 Task: In the  document Cartypes.doc ,insert the clipart between heading and points ' search for people ' and adjust the shape height to  '3.5''
Action: Mouse moved to (85, 23)
Screenshot: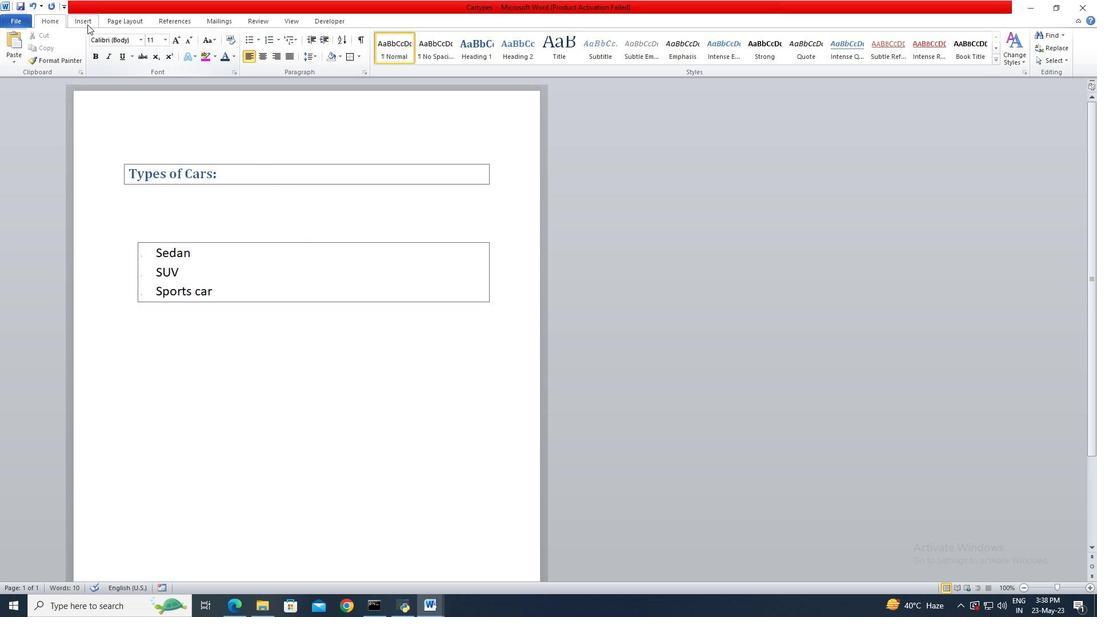 
Action: Mouse pressed left at (85, 23)
Screenshot: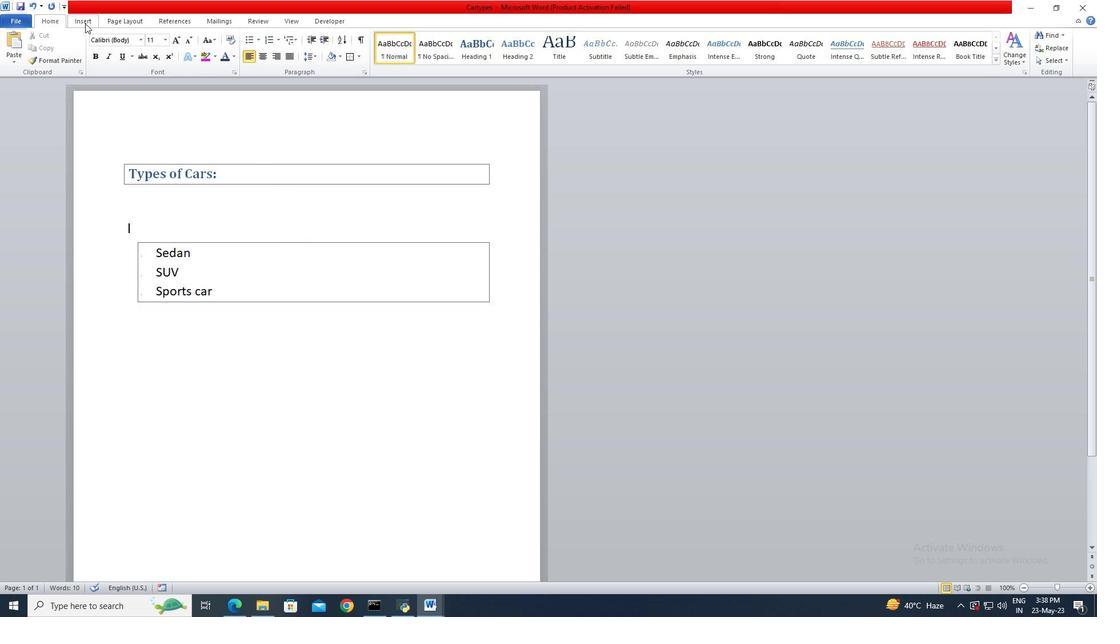 
Action: Mouse moved to (144, 61)
Screenshot: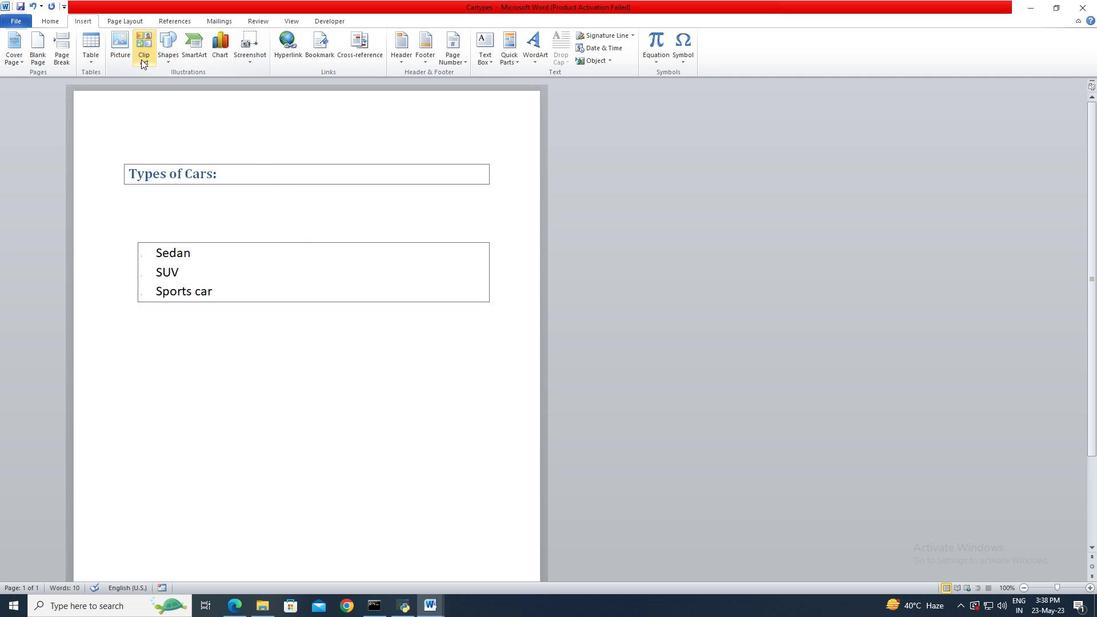 
Action: Mouse pressed left at (144, 61)
Screenshot: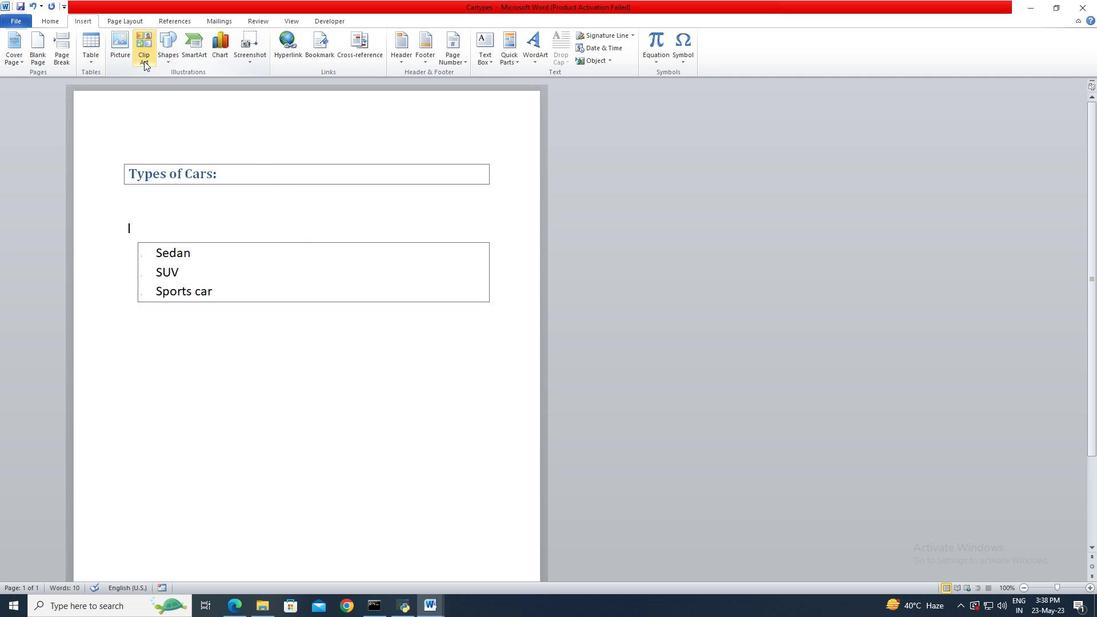 
Action: Mouse moved to (1013, 113)
Screenshot: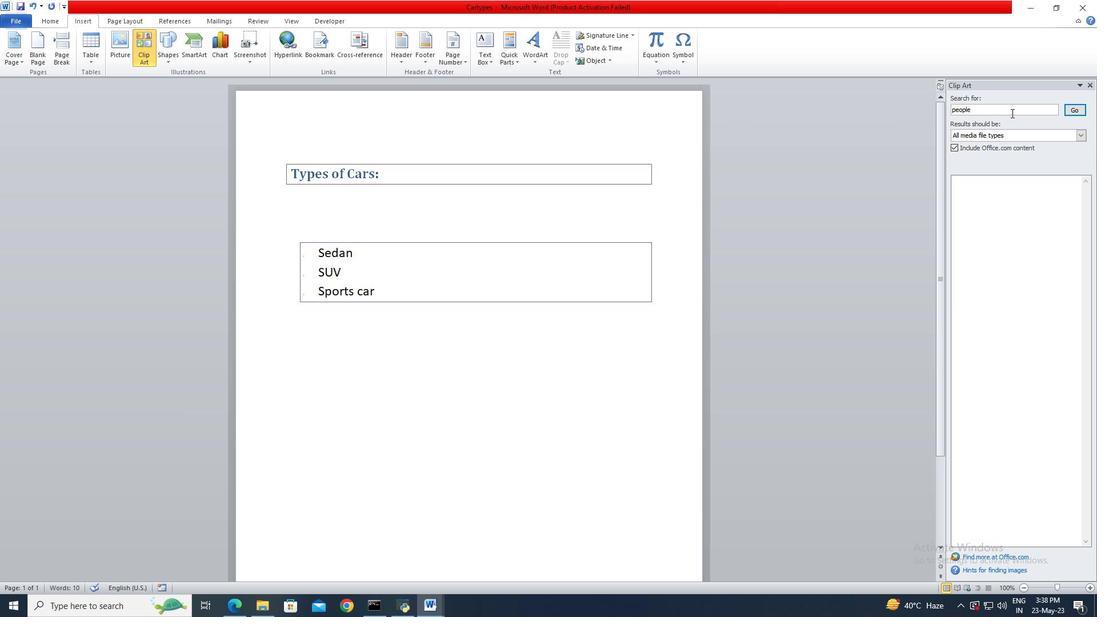 
Action: Mouse pressed left at (1013, 113)
Screenshot: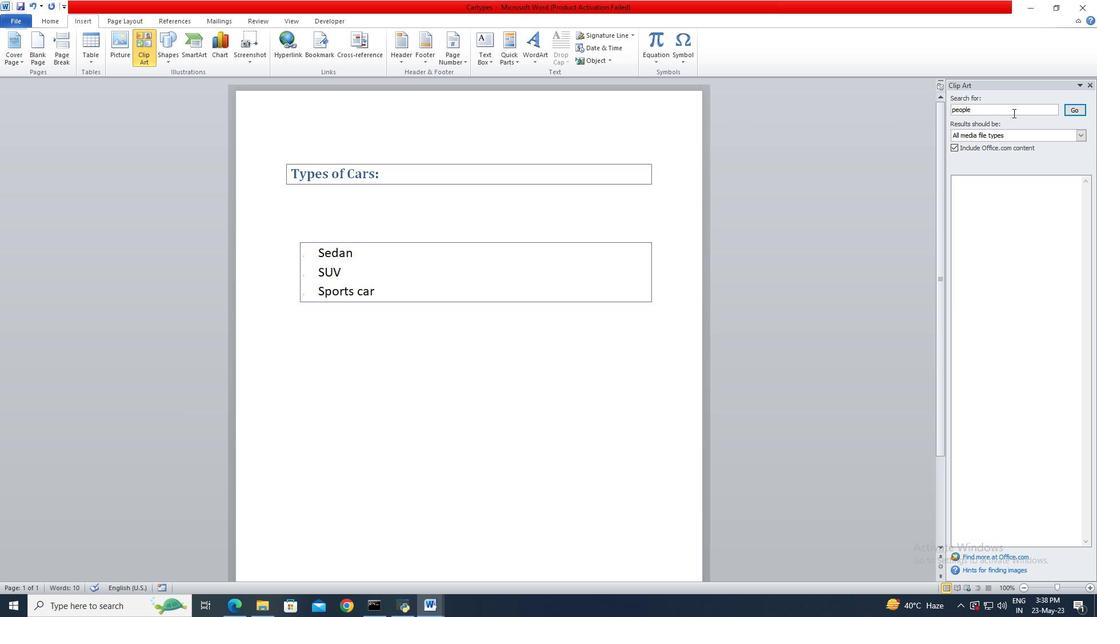 
Action: Key pressed ctrl+A<Key.delete>people<Key.enter>
Screenshot: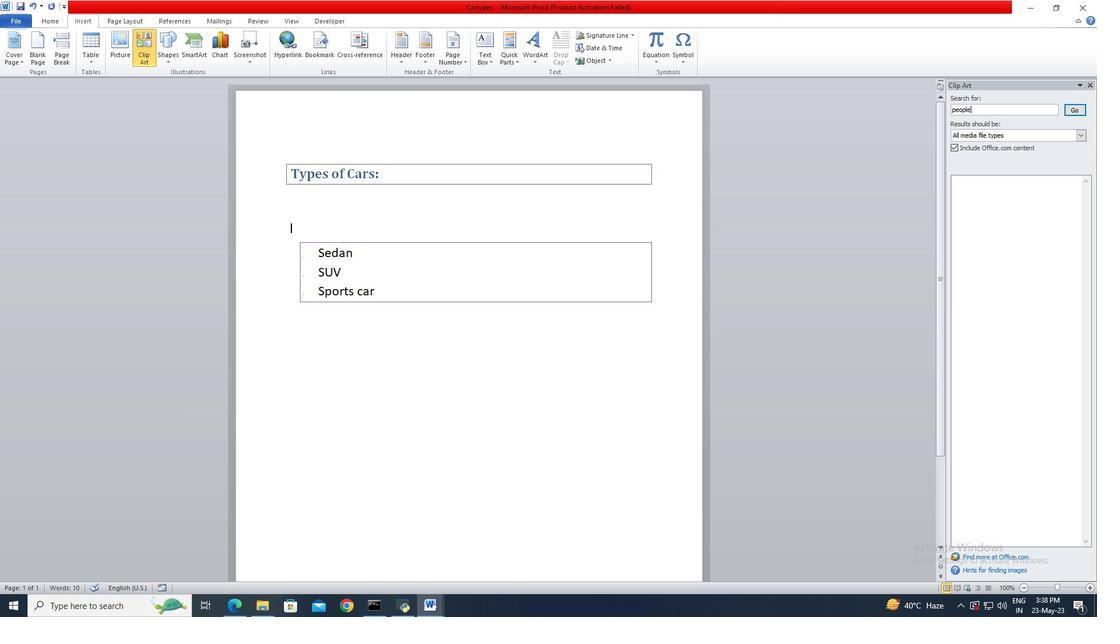 
Action: Mouse moved to (1001, 212)
Screenshot: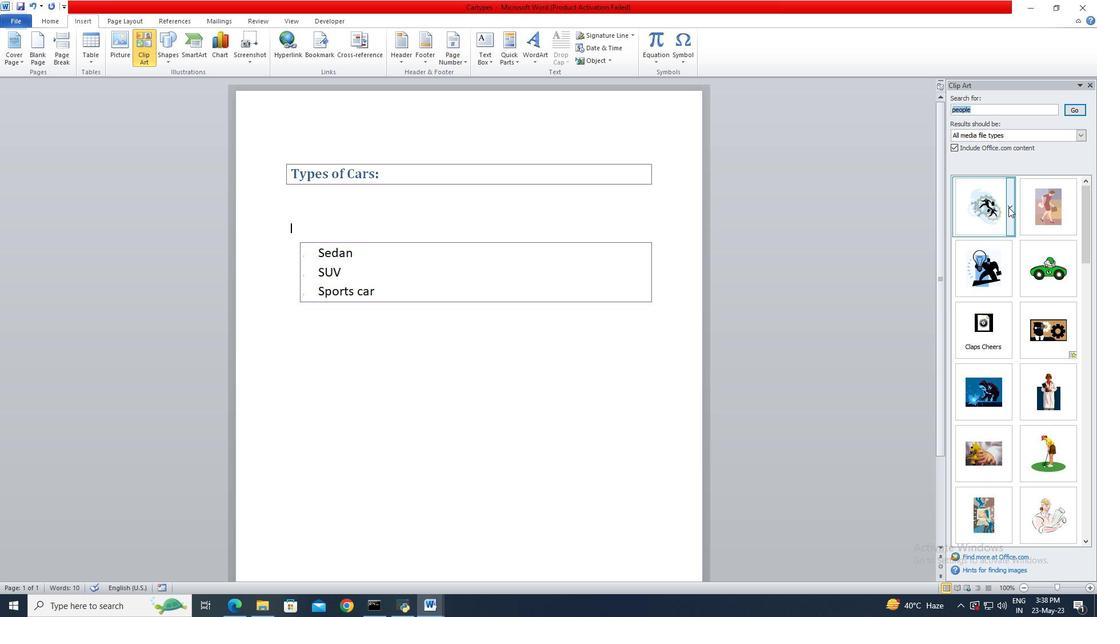 
Action: Mouse pressed left at (1001, 212)
Screenshot: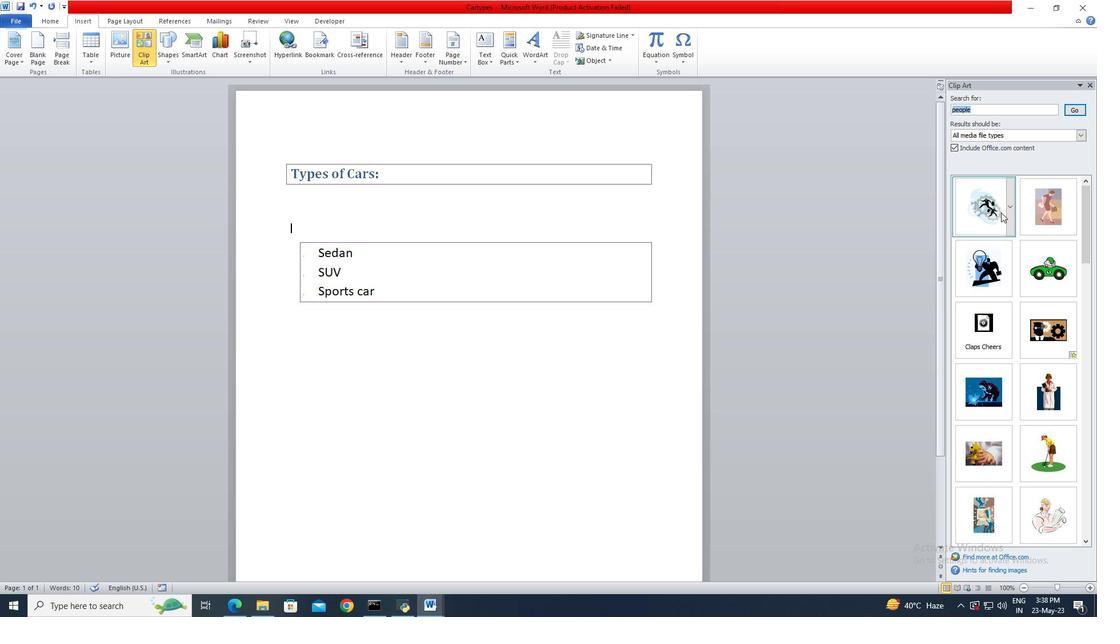 
Action: Mouse moved to (1067, 41)
Screenshot: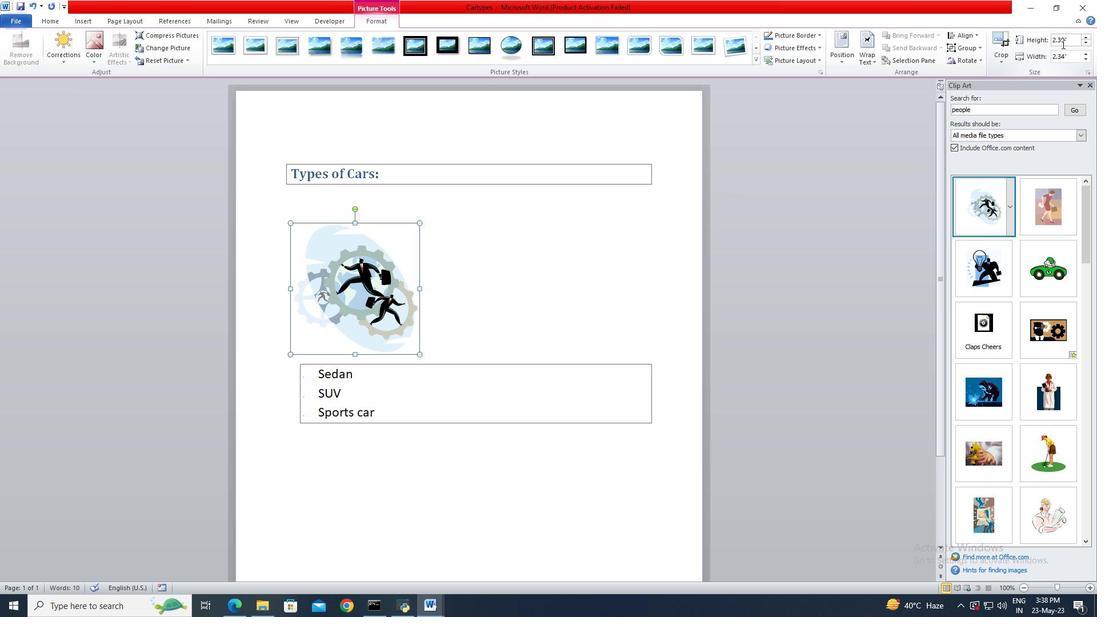 
Action: Mouse pressed left at (1067, 41)
Screenshot: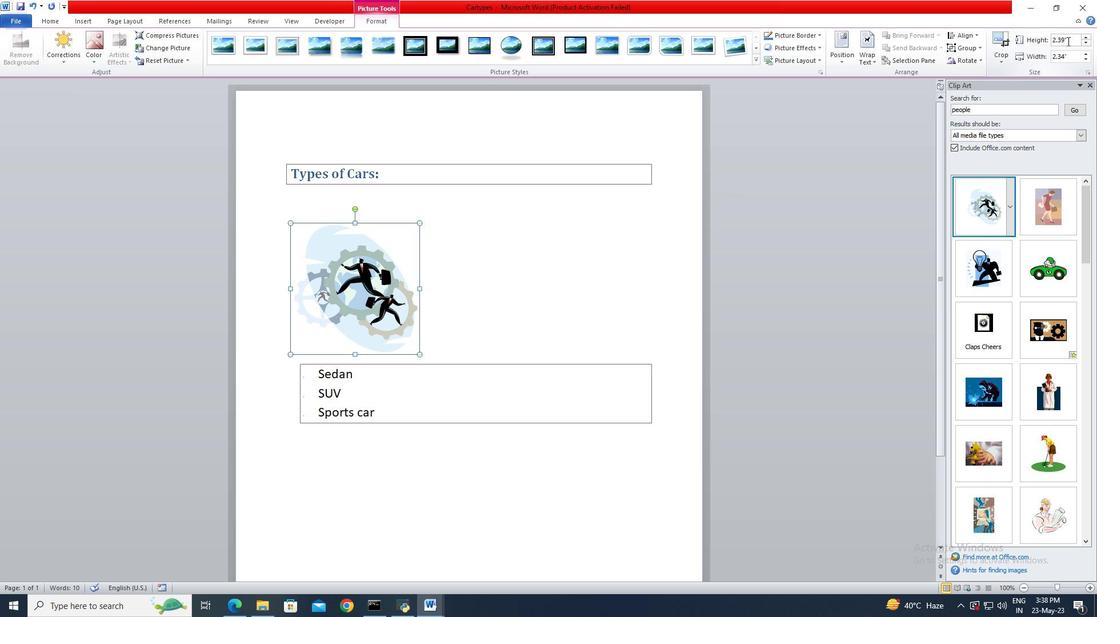 
Action: Key pressed 3.5<Key.enter>
Screenshot: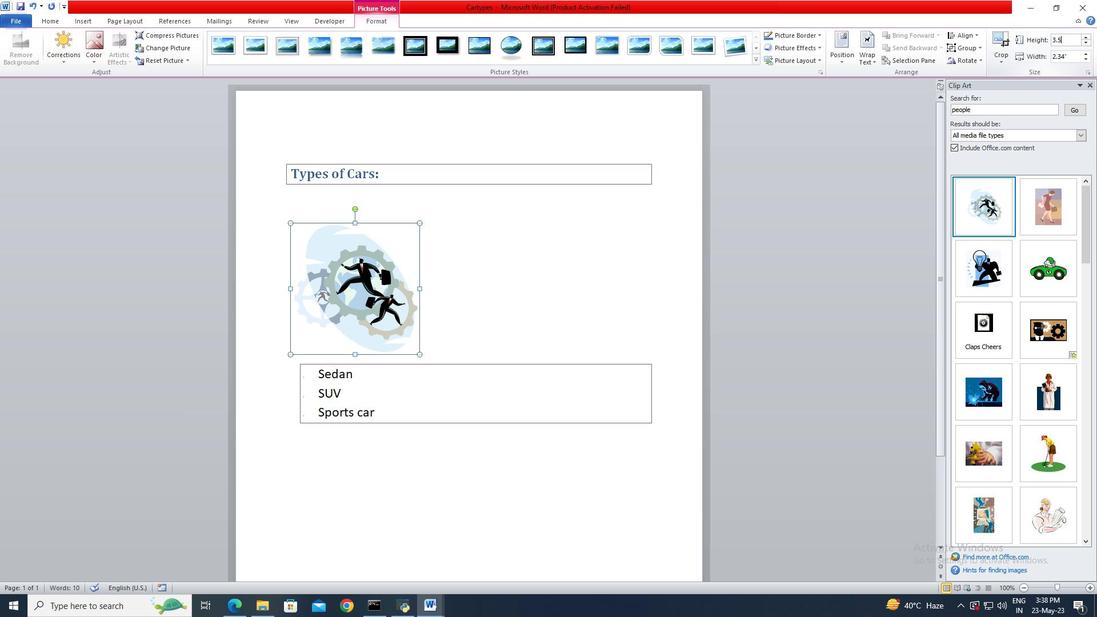 
Action: Mouse moved to (724, 290)
Screenshot: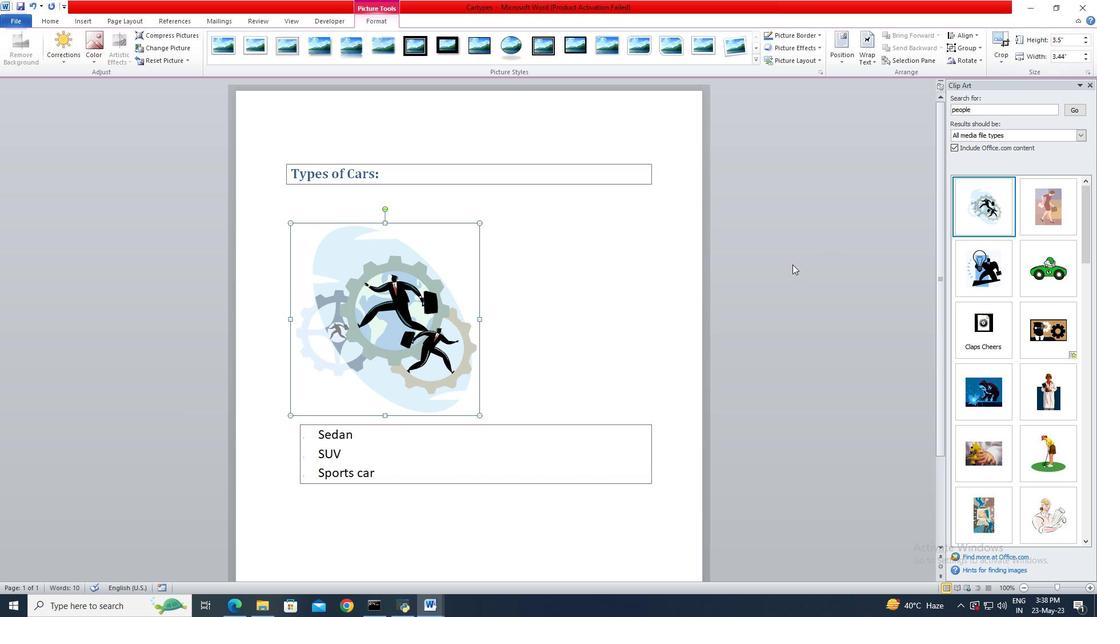 
